 Task: Add Market Corner Organic Garlic Hummus to the cart.
Action: Mouse moved to (647, 229)
Screenshot: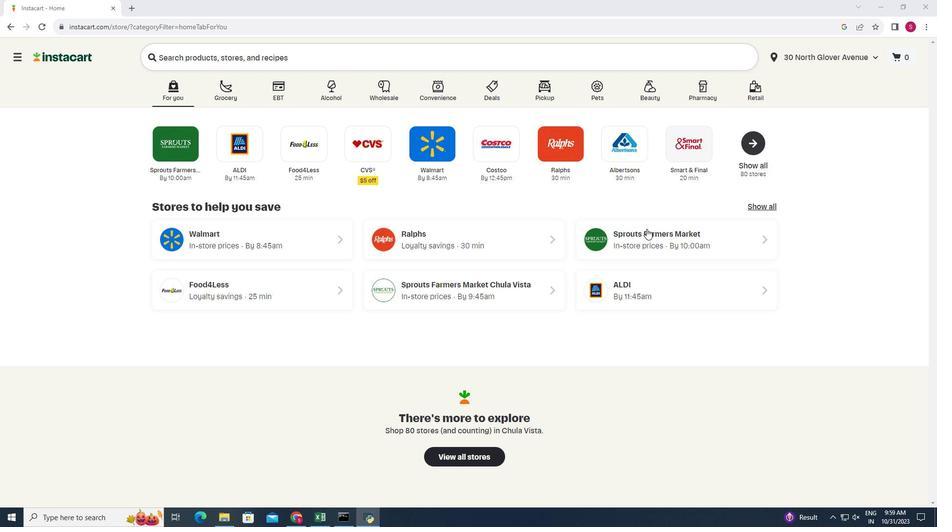 
Action: Mouse pressed left at (647, 229)
Screenshot: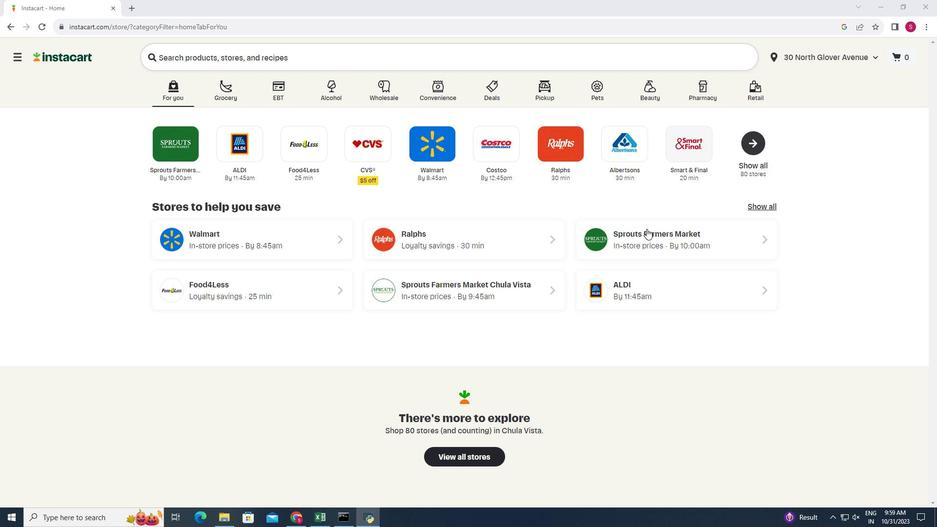 
Action: Mouse moved to (7, 427)
Screenshot: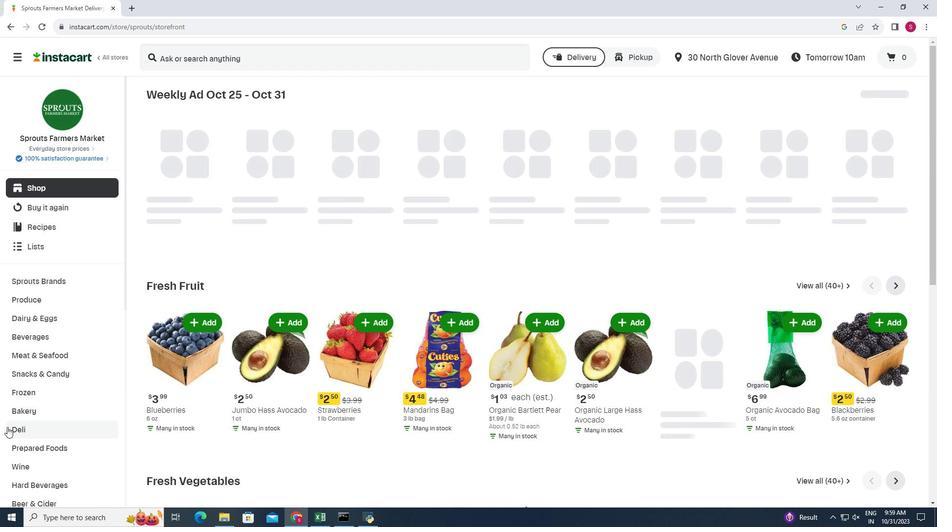 
Action: Mouse pressed left at (7, 427)
Screenshot: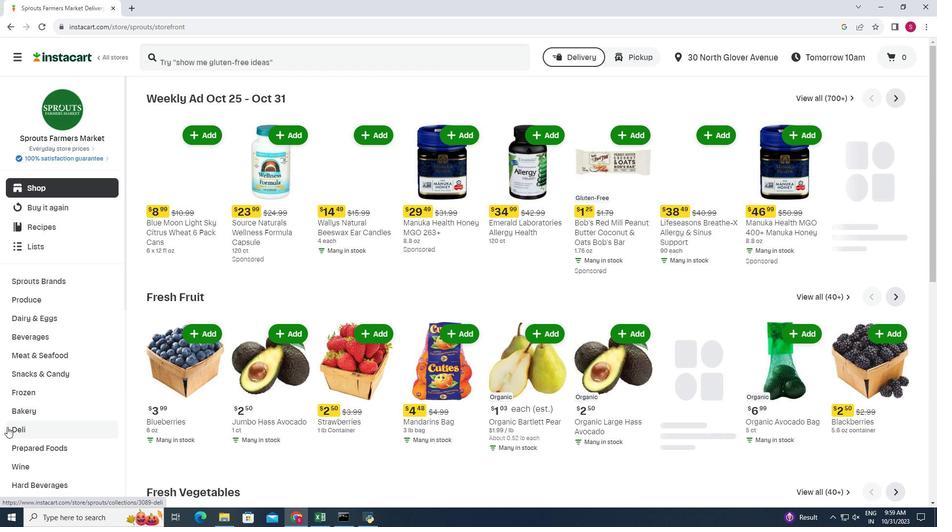 
Action: Mouse moved to (309, 125)
Screenshot: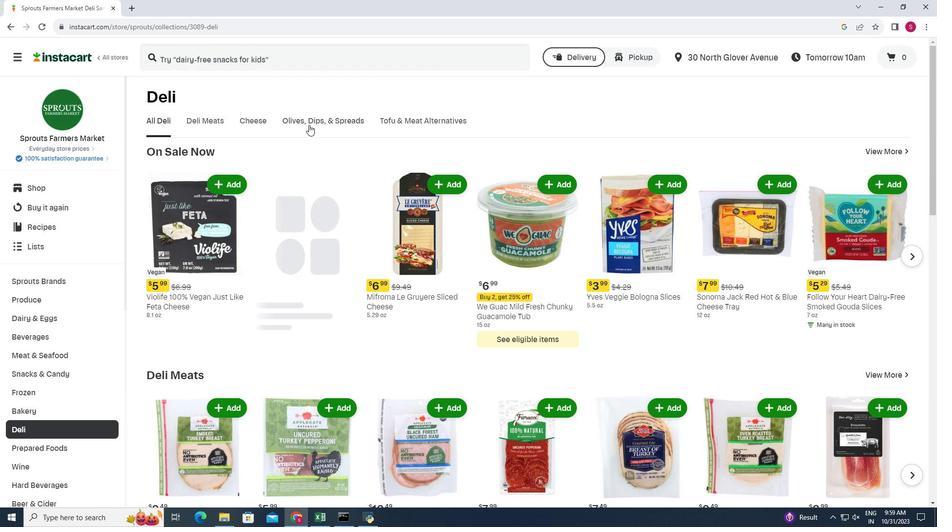 
Action: Mouse pressed left at (309, 125)
Screenshot: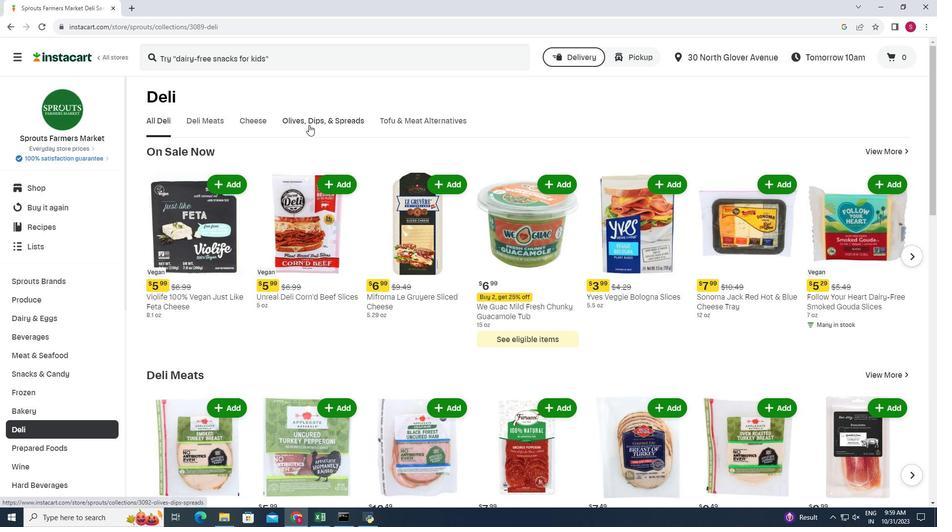 
Action: Mouse moved to (214, 174)
Screenshot: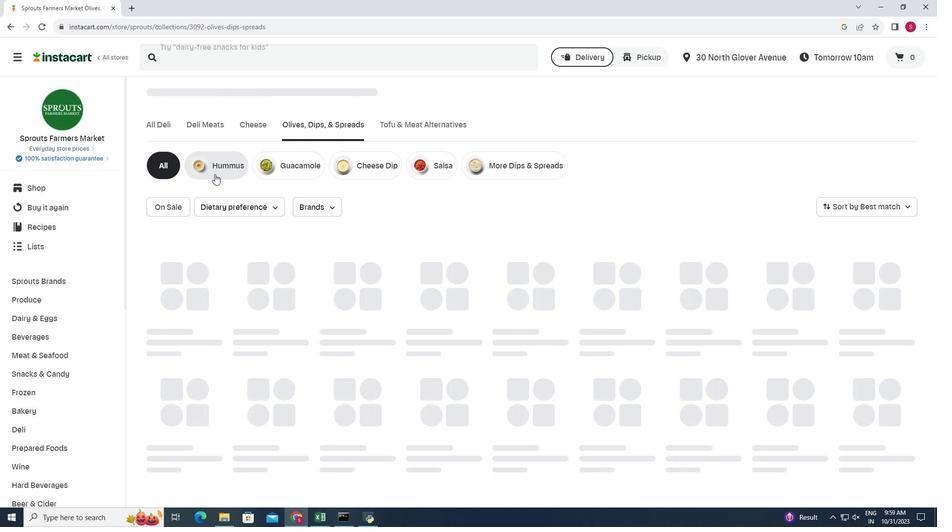 
Action: Mouse pressed left at (214, 174)
Screenshot: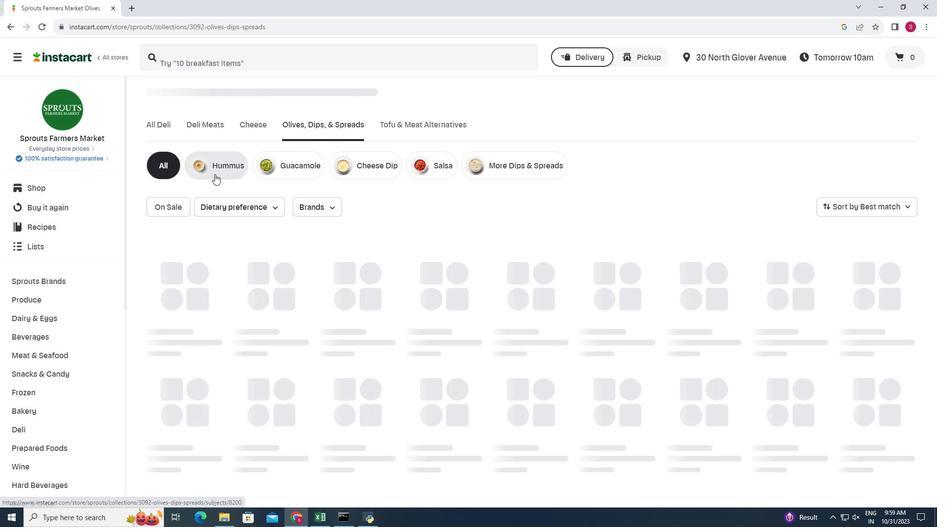 
Action: Mouse moved to (552, 217)
Screenshot: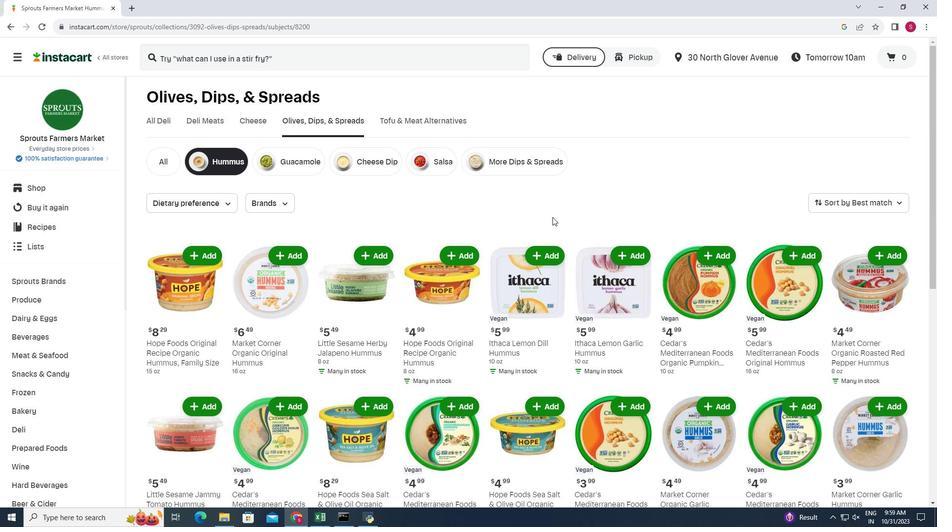 
Action: Mouse scrolled (552, 216) with delta (0, 0)
Screenshot: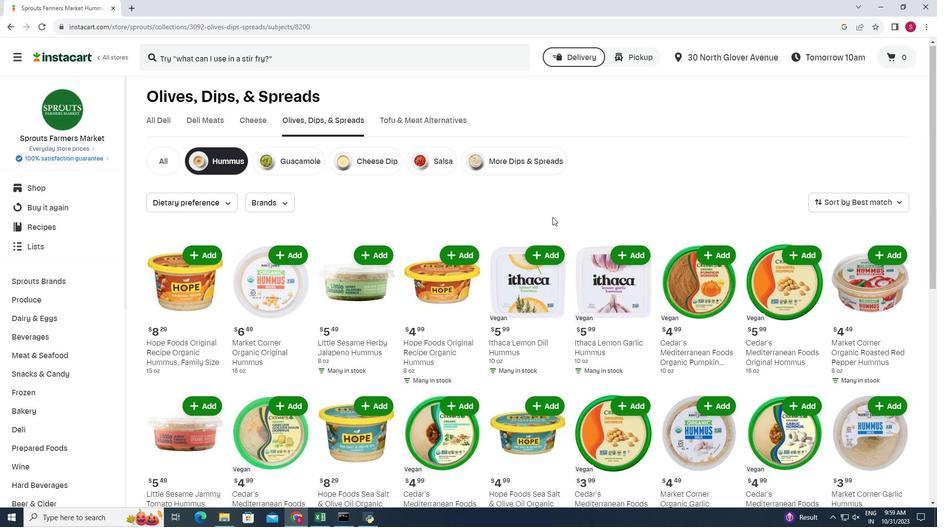
Action: Mouse moved to (900, 288)
Screenshot: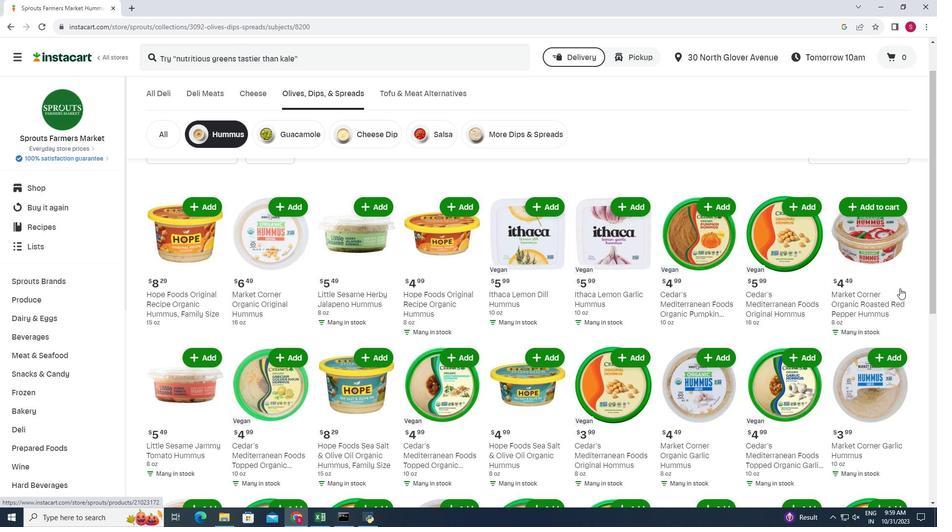 
Action: Mouse scrolled (900, 288) with delta (0, 0)
Screenshot: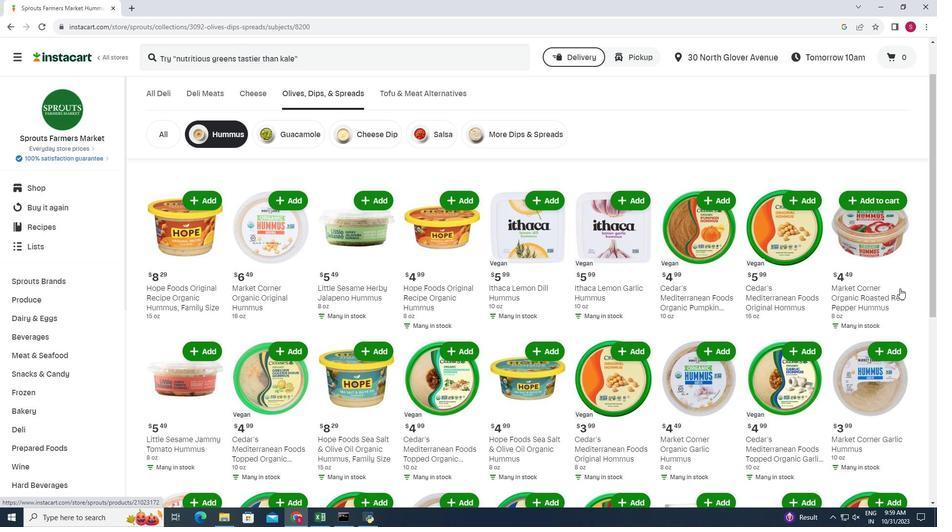 
Action: Mouse scrolled (900, 288) with delta (0, 0)
Screenshot: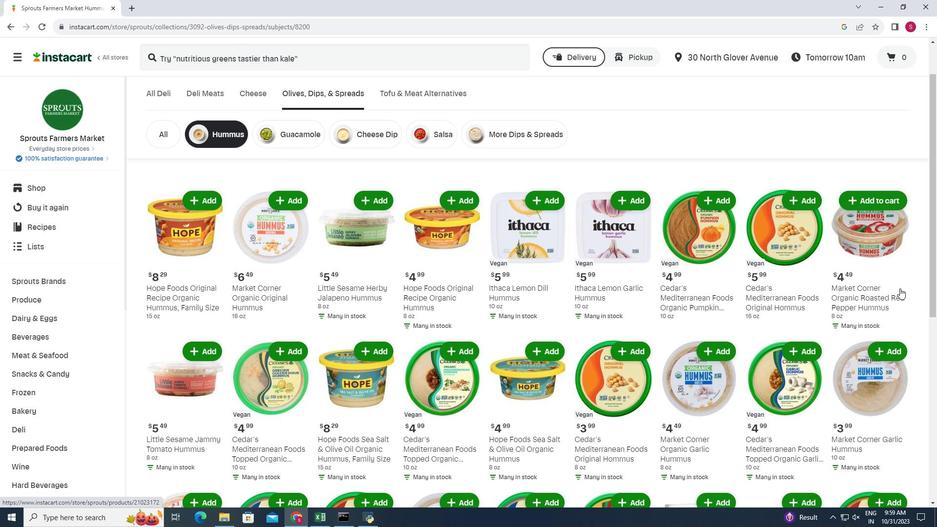 
Action: Mouse scrolled (900, 288) with delta (0, 0)
Screenshot: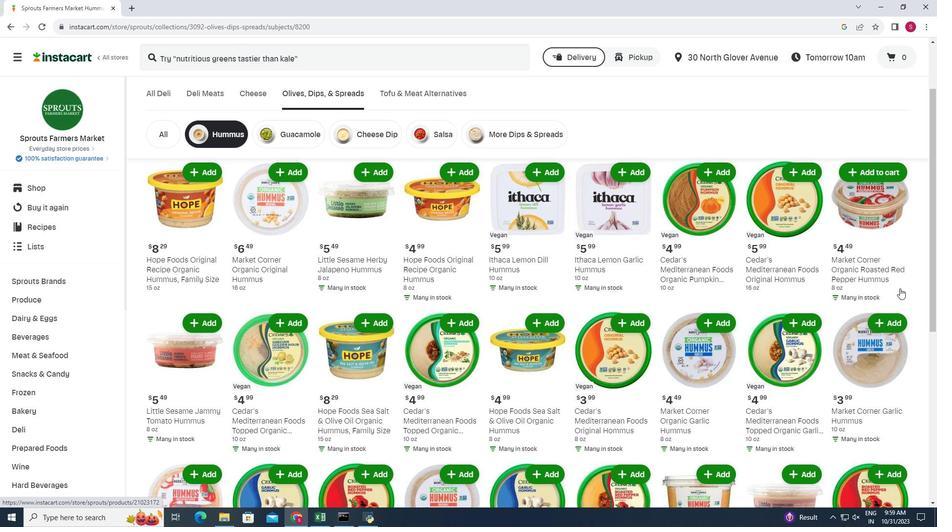 
Action: Mouse moved to (699, 207)
Screenshot: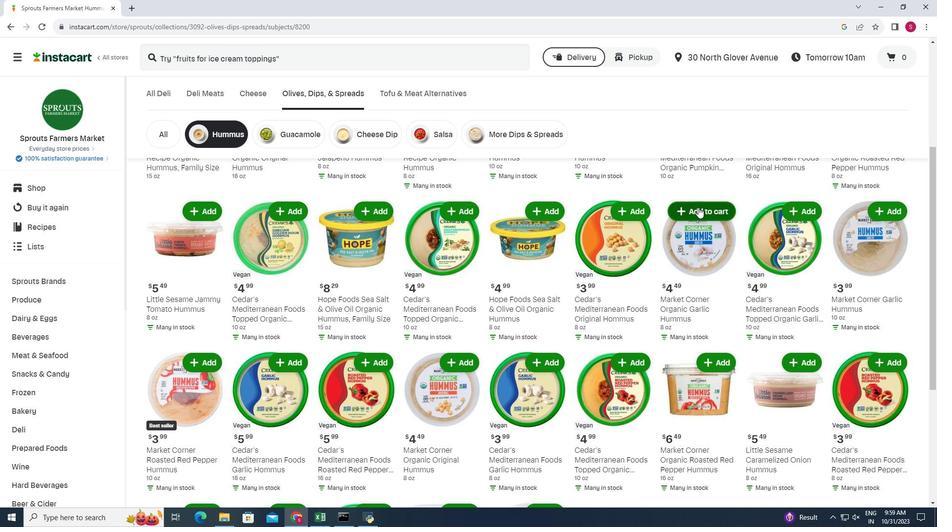 
Action: Mouse pressed left at (699, 207)
Screenshot: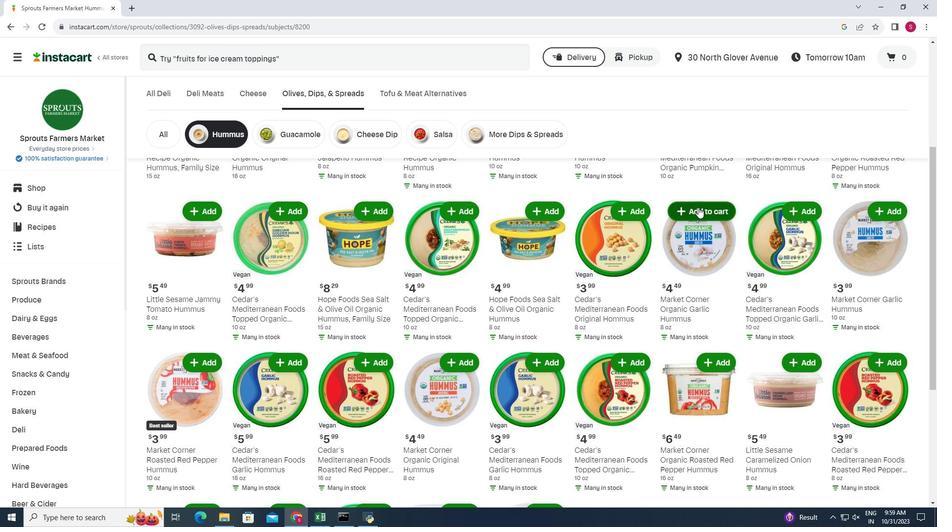 
